 Task: Toggle the audio filter "Simple stereo widening effect".
Action: Mouse moved to (140, 15)
Screenshot: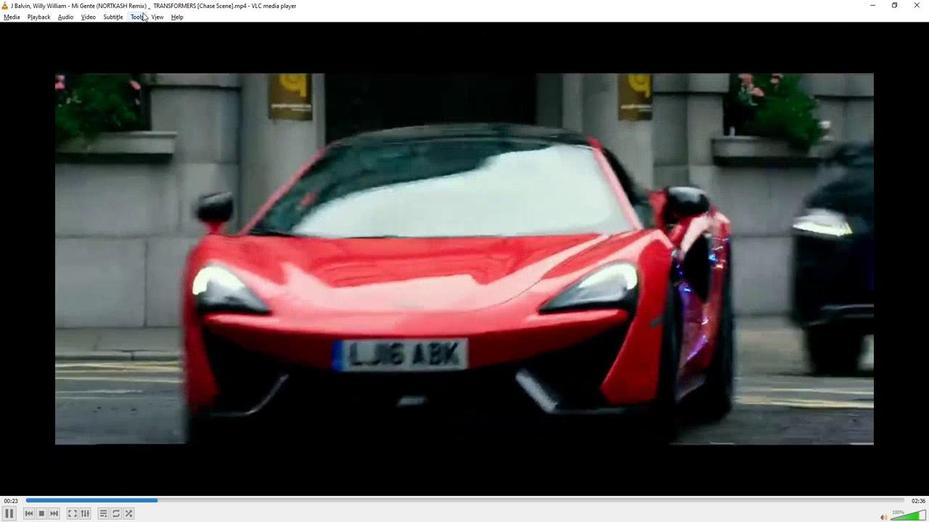 
Action: Mouse pressed left at (140, 15)
Screenshot: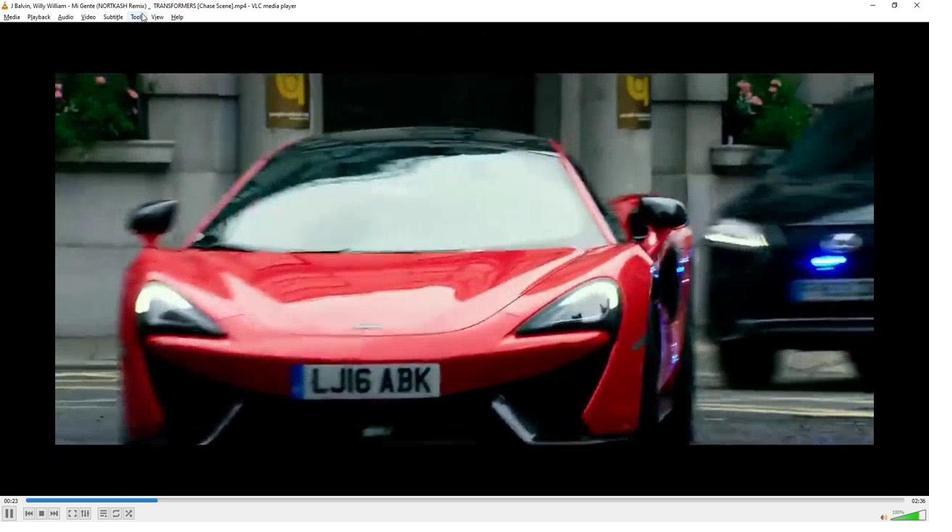 
Action: Mouse moved to (153, 132)
Screenshot: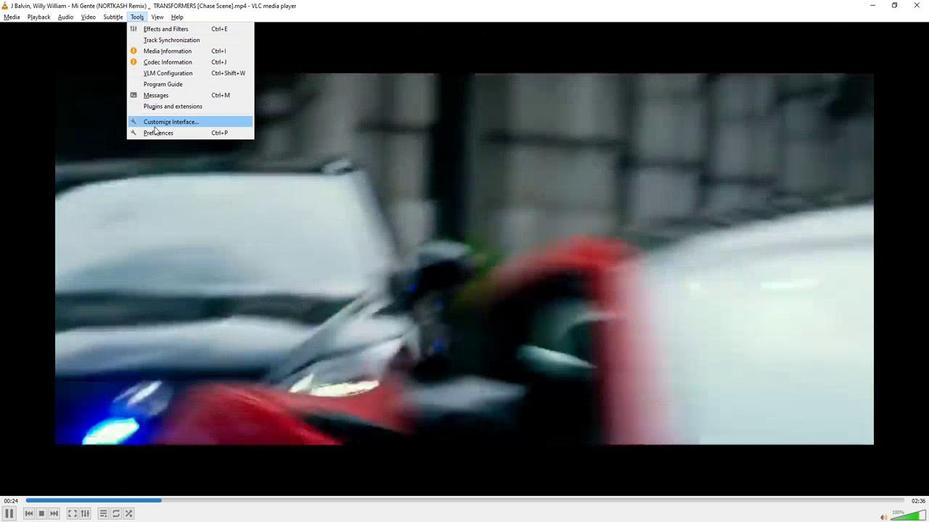 
Action: Mouse pressed left at (153, 132)
Screenshot: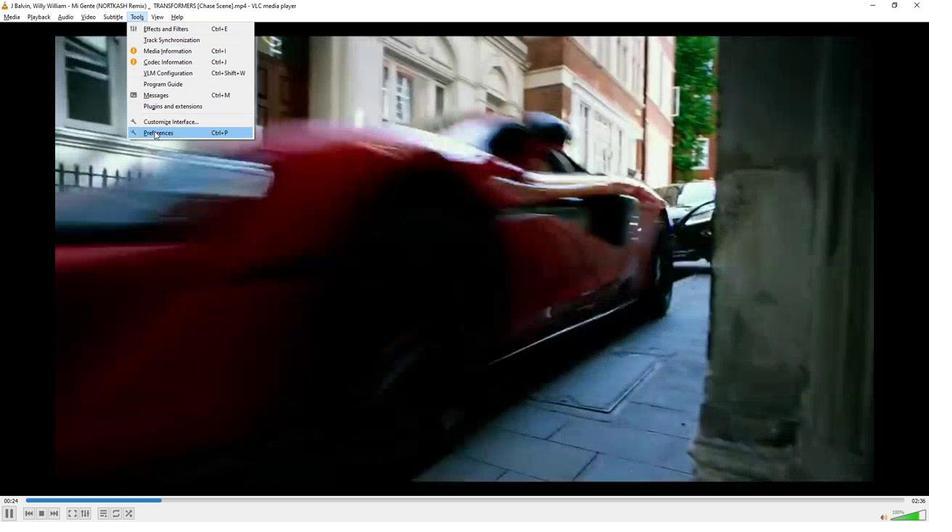 
Action: Mouse moved to (270, 394)
Screenshot: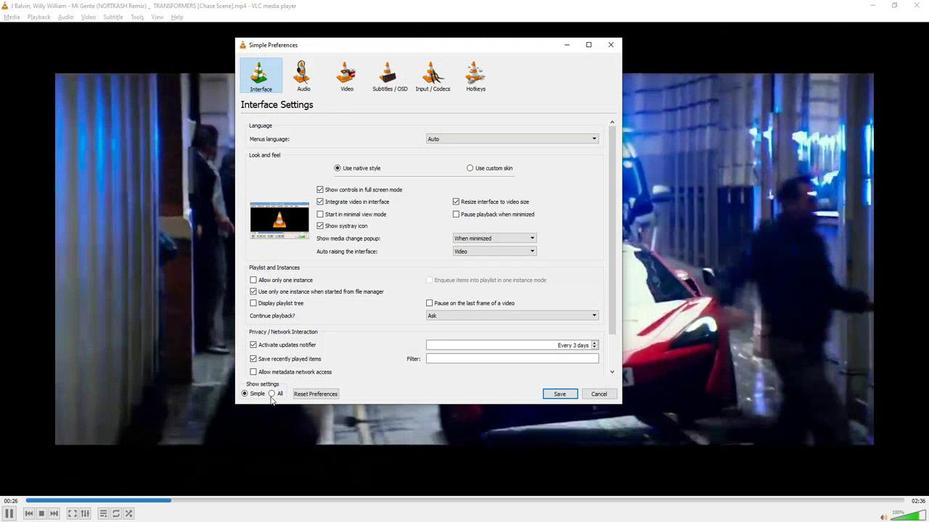 
Action: Mouse pressed left at (270, 394)
Screenshot: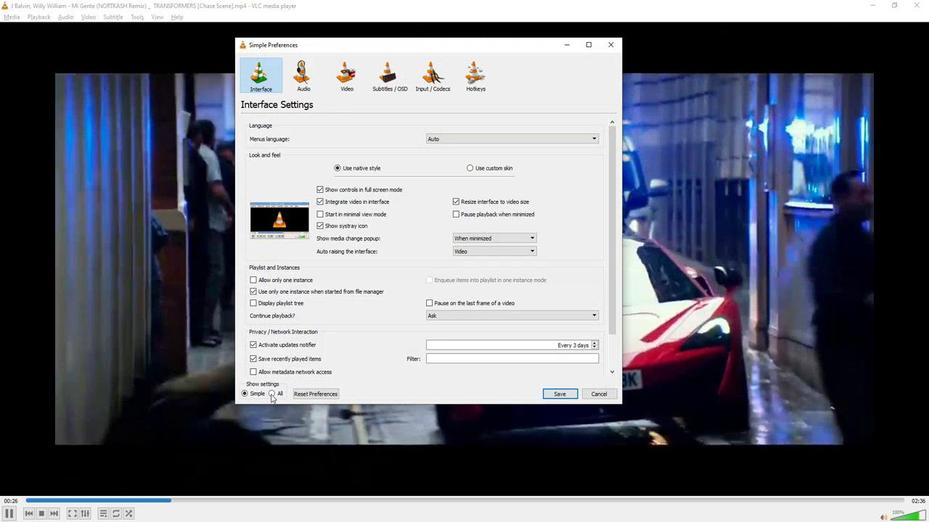 
Action: Mouse moved to (283, 175)
Screenshot: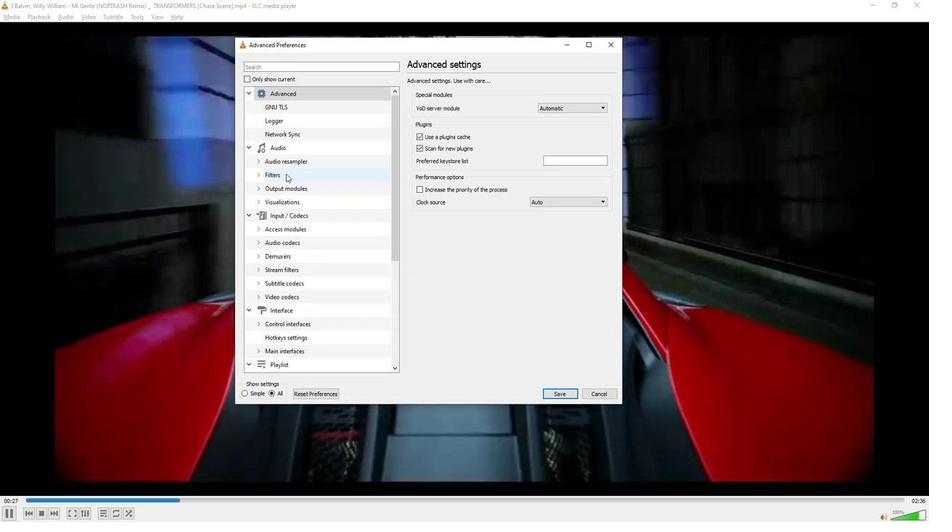 
Action: Mouse pressed left at (283, 175)
Screenshot: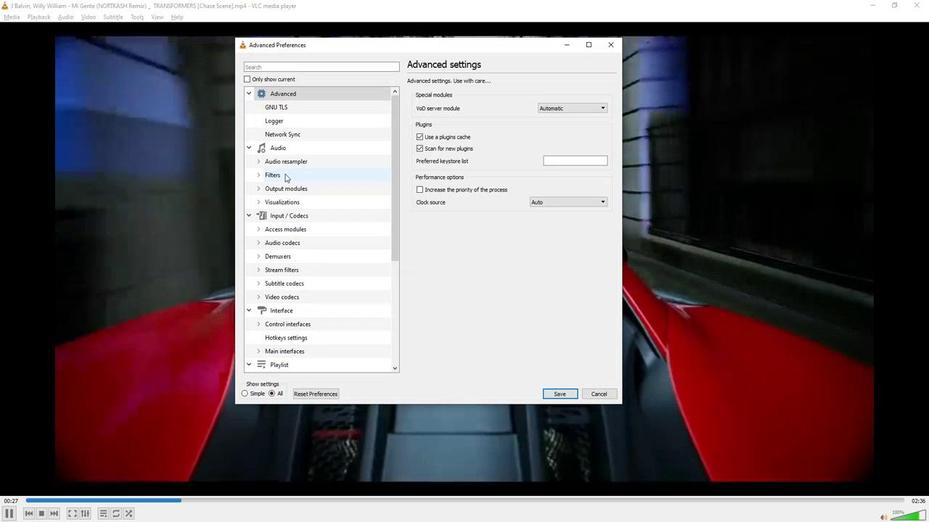 
Action: Mouse moved to (419, 108)
Screenshot: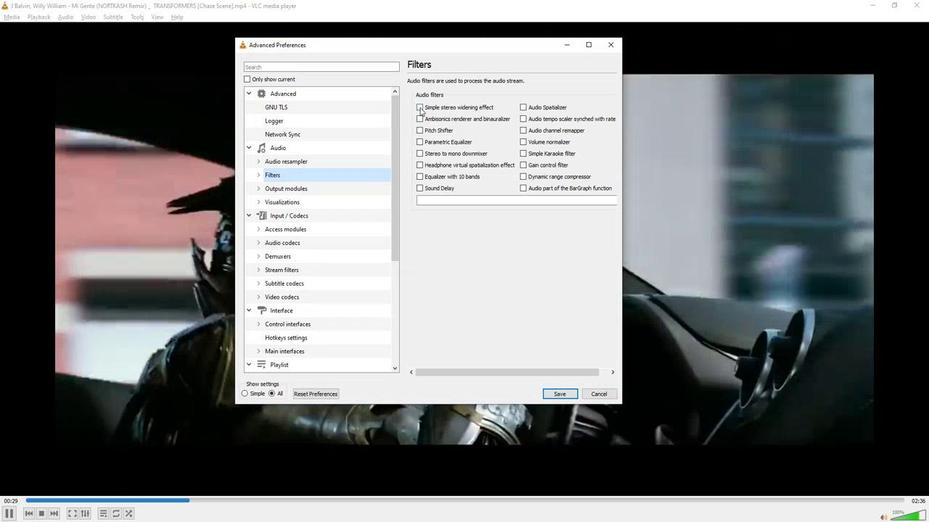 
Action: Mouse pressed left at (419, 108)
Screenshot: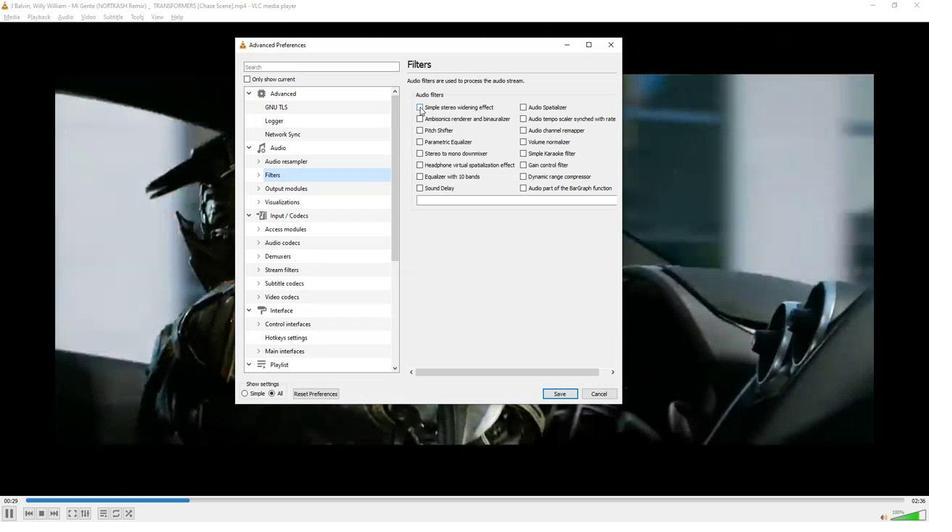 
Action: Mouse moved to (429, 270)
Screenshot: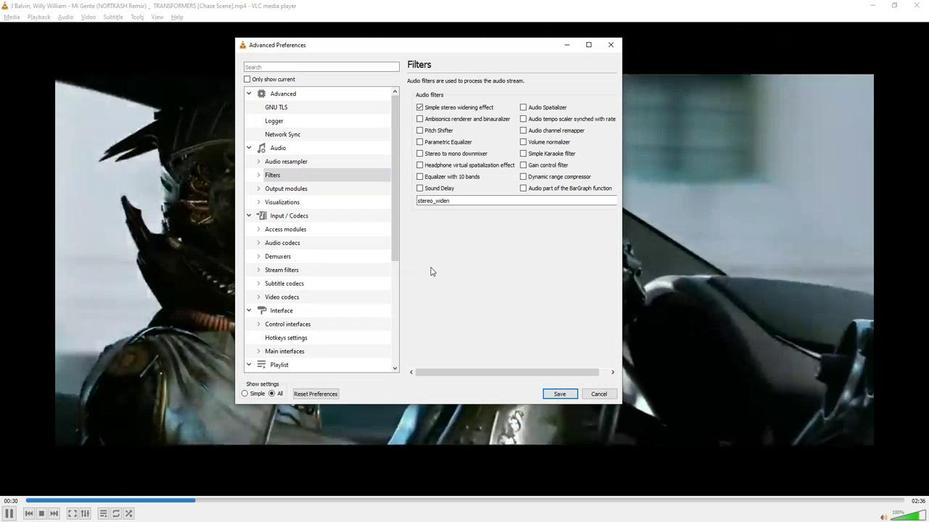 
